 Task: Create a rule from the Agile list, Priority changed -> Complete task in the project AccuTrack if Priority Cleared then Complete Task
Action: Mouse moved to (58, 239)
Screenshot: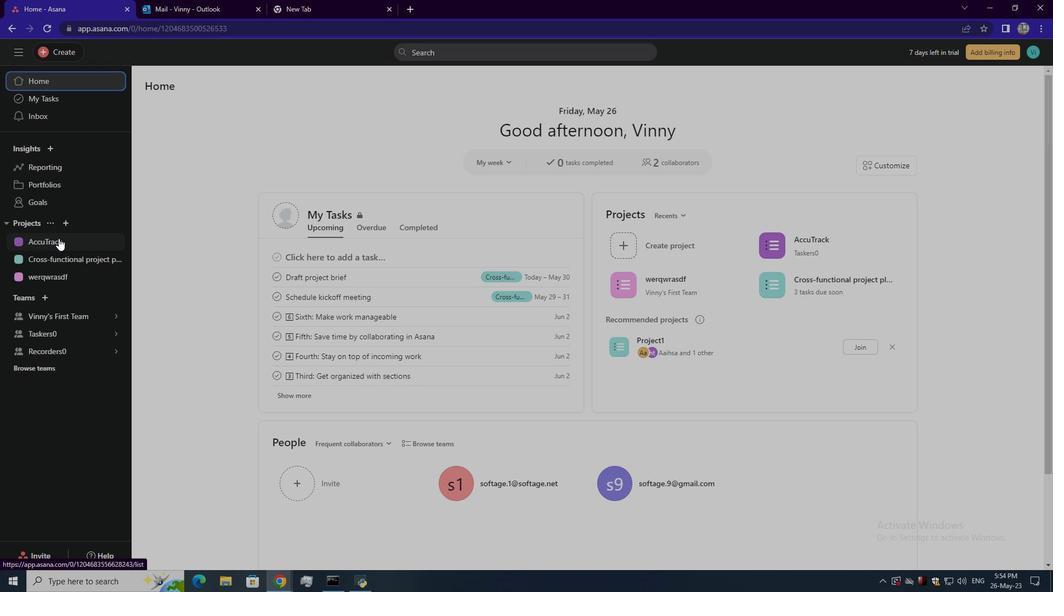 
Action: Mouse pressed left at (58, 239)
Screenshot: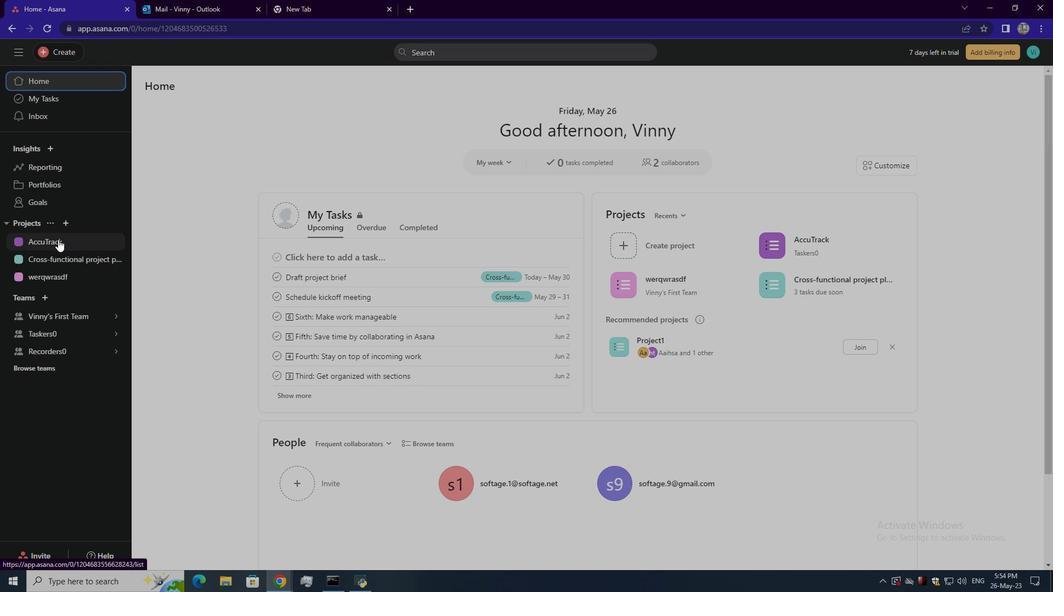 
Action: Mouse moved to (1011, 92)
Screenshot: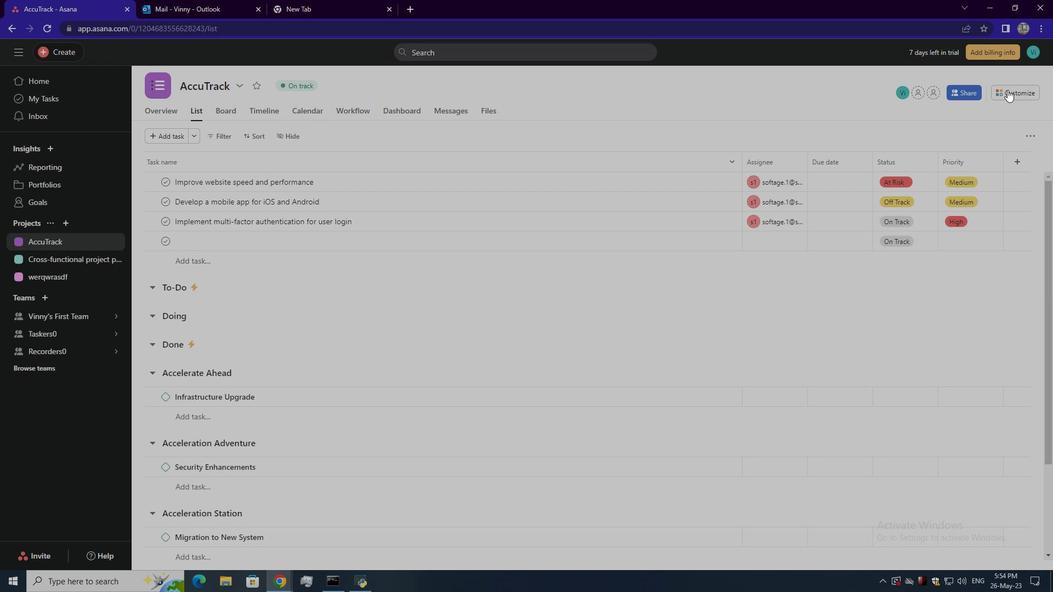 
Action: Mouse pressed left at (1011, 92)
Screenshot: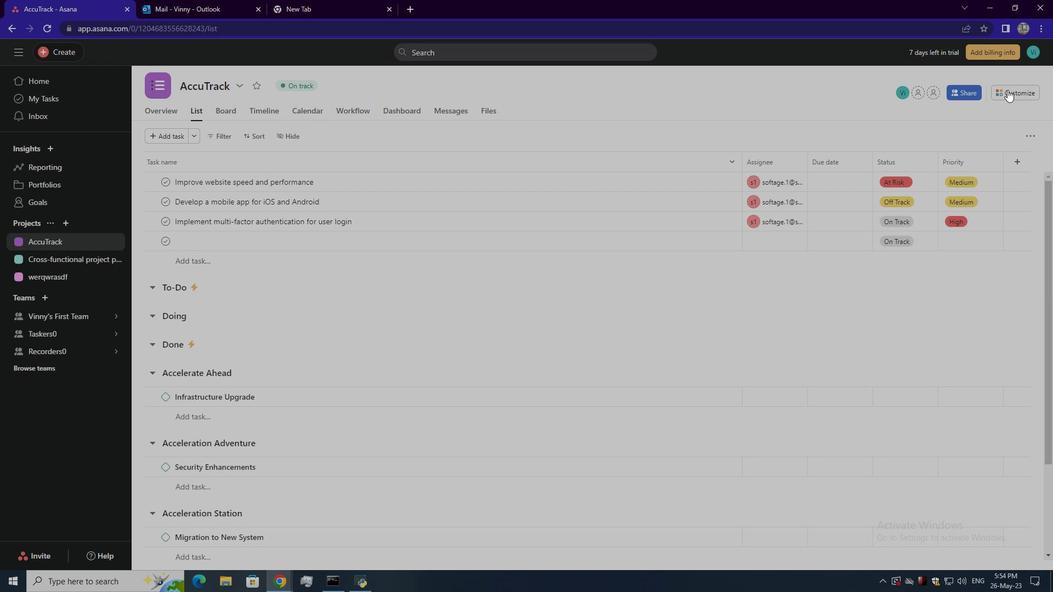 
Action: Mouse moved to (825, 248)
Screenshot: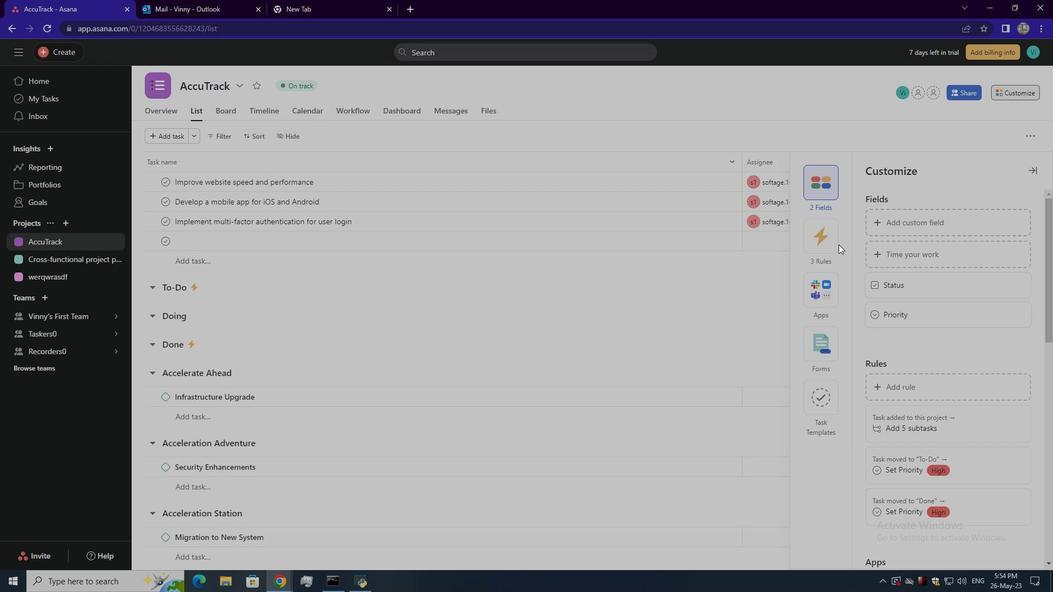 
Action: Mouse pressed left at (825, 248)
Screenshot: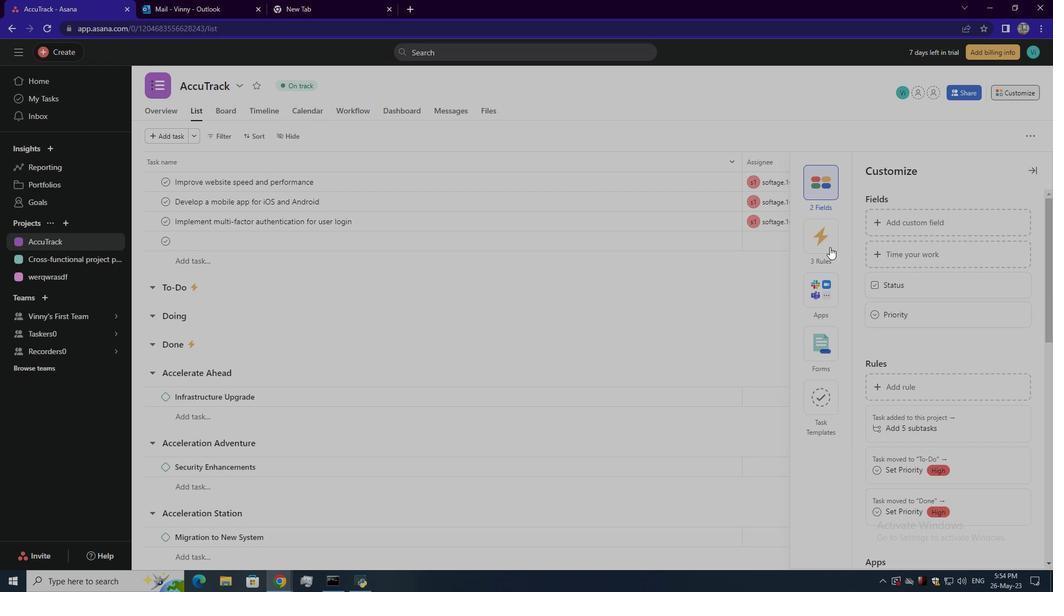 
Action: Mouse moved to (899, 220)
Screenshot: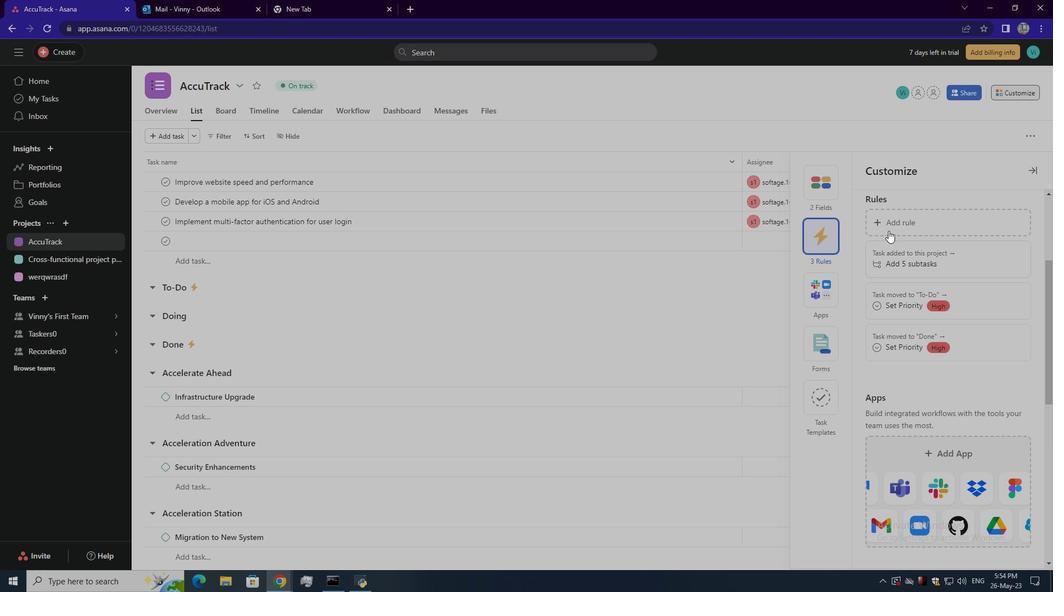 
Action: Mouse pressed left at (899, 220)
Screenshot: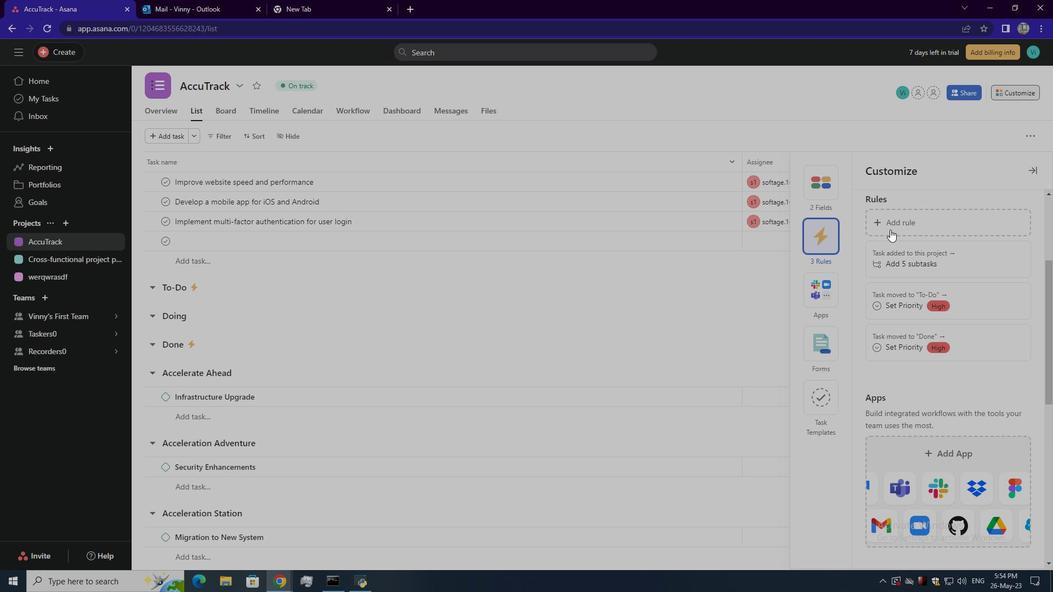 
Action: Mouse moved to (218, 165)
Screenshot: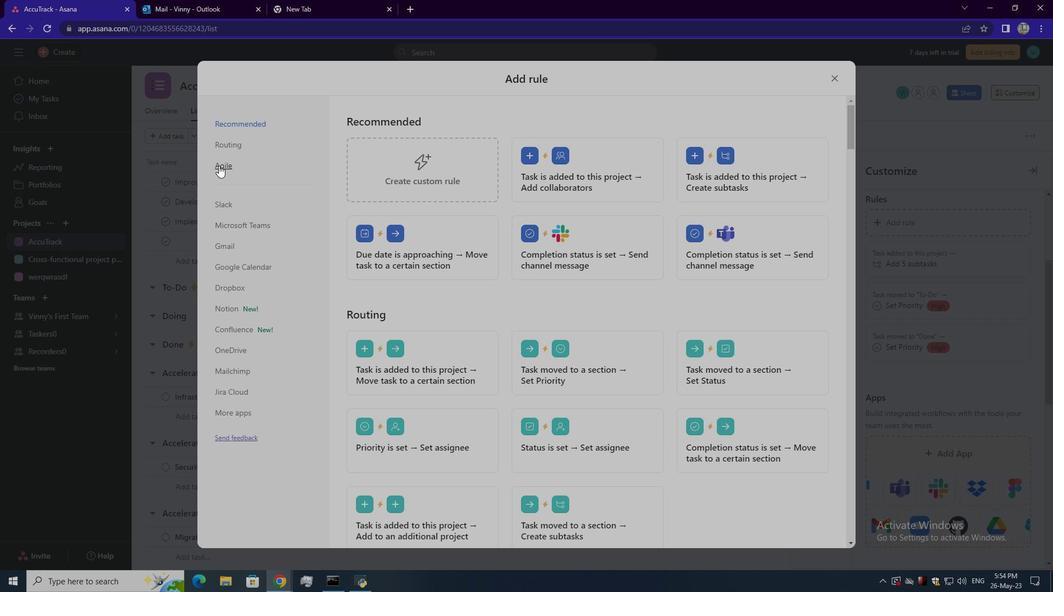 
Action: Mouse pressed left at (218, 165)
Screenshot: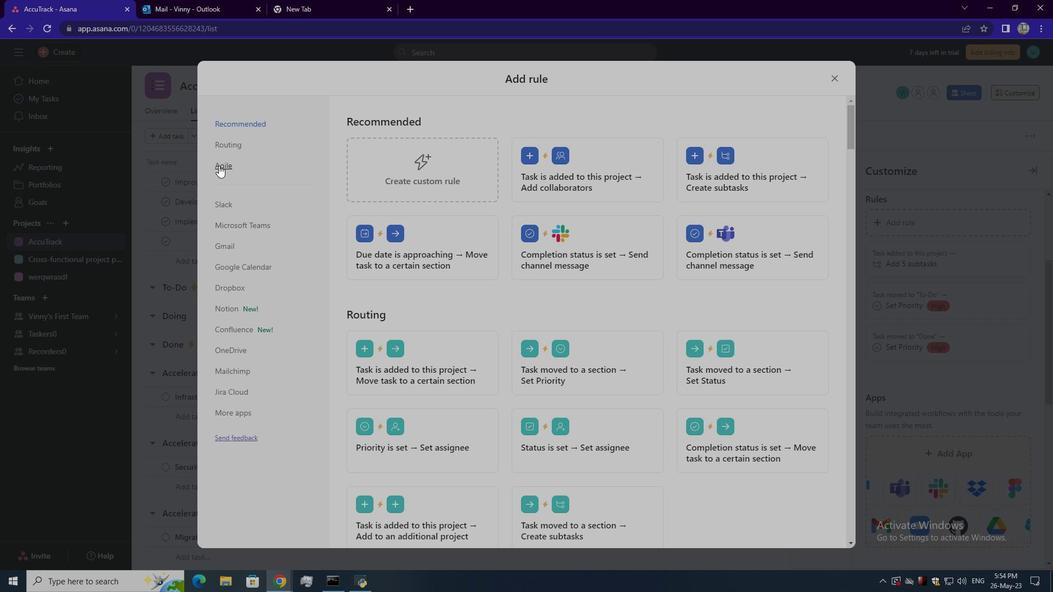
Action: Mouse moved to (448, 177)
Screenshot: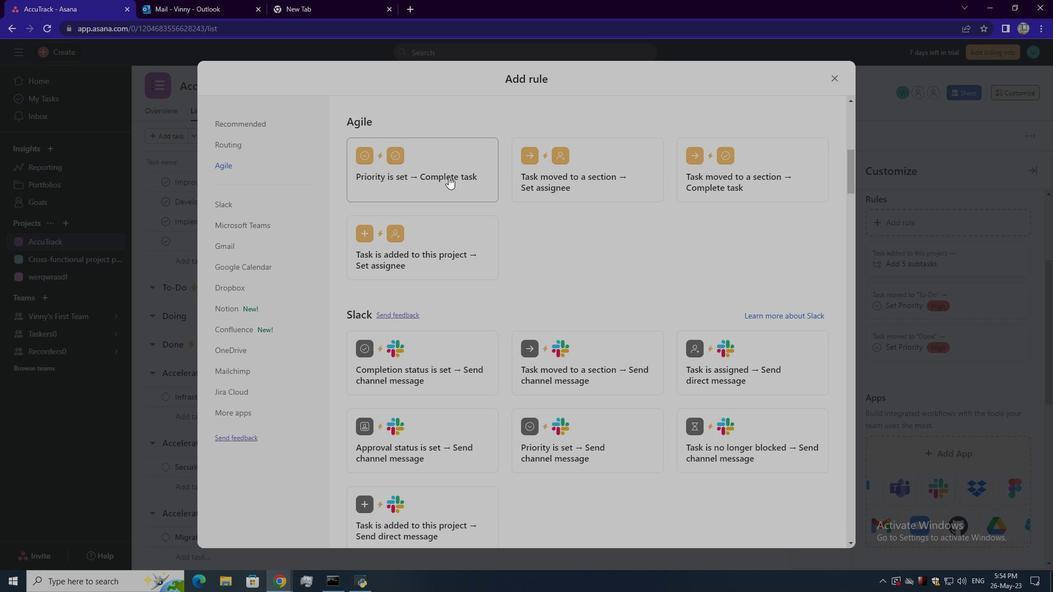 
Action: Mouse pressed left at (448, 177)
Screenshot: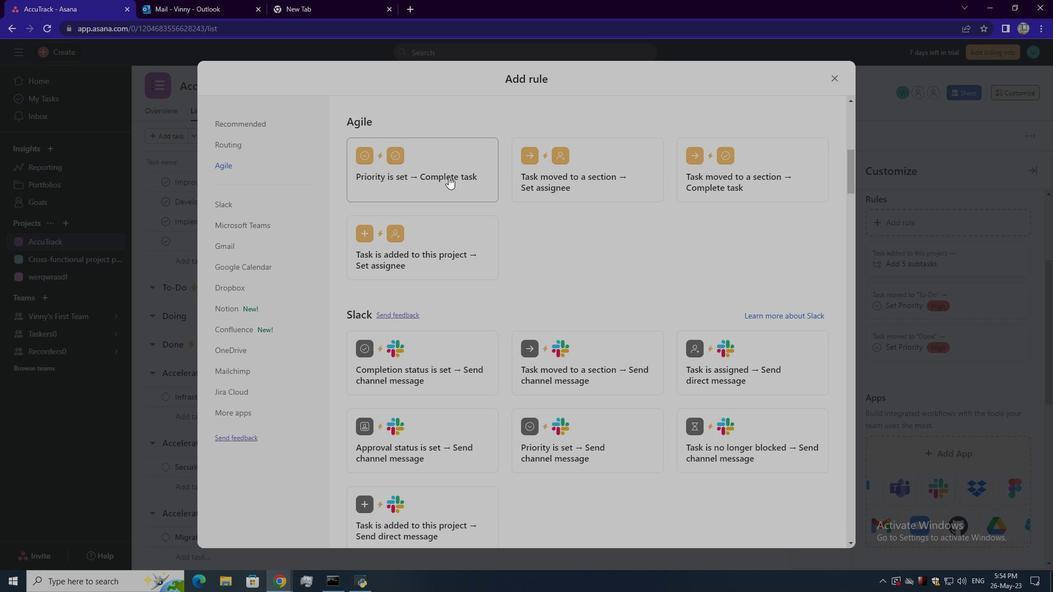 
Action: Mouse moved to (712, 192)
Screenshot: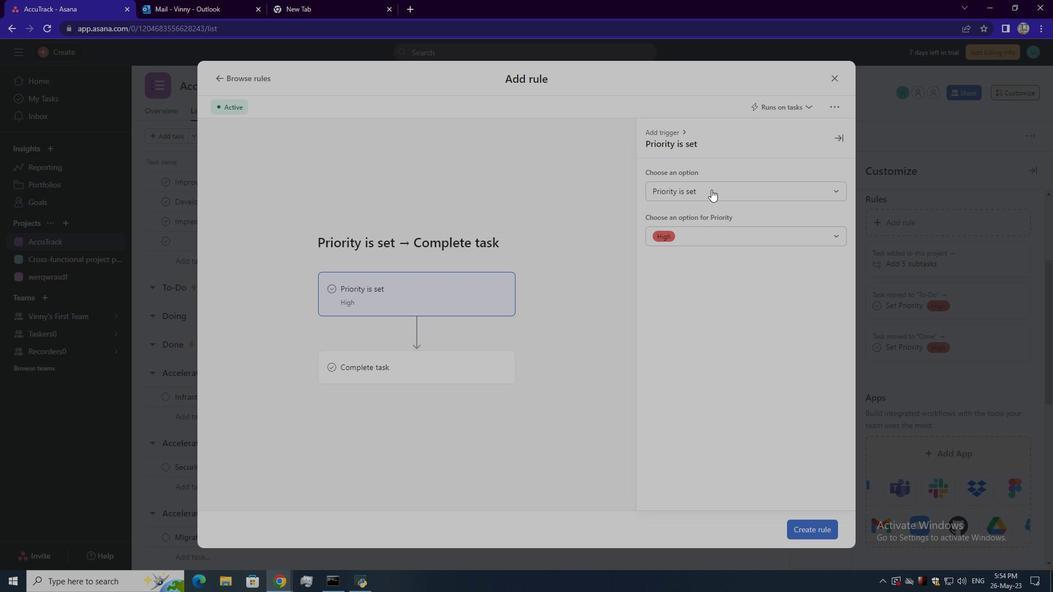 
Action: Mouse pressed left at (712, 192)
Screenshot: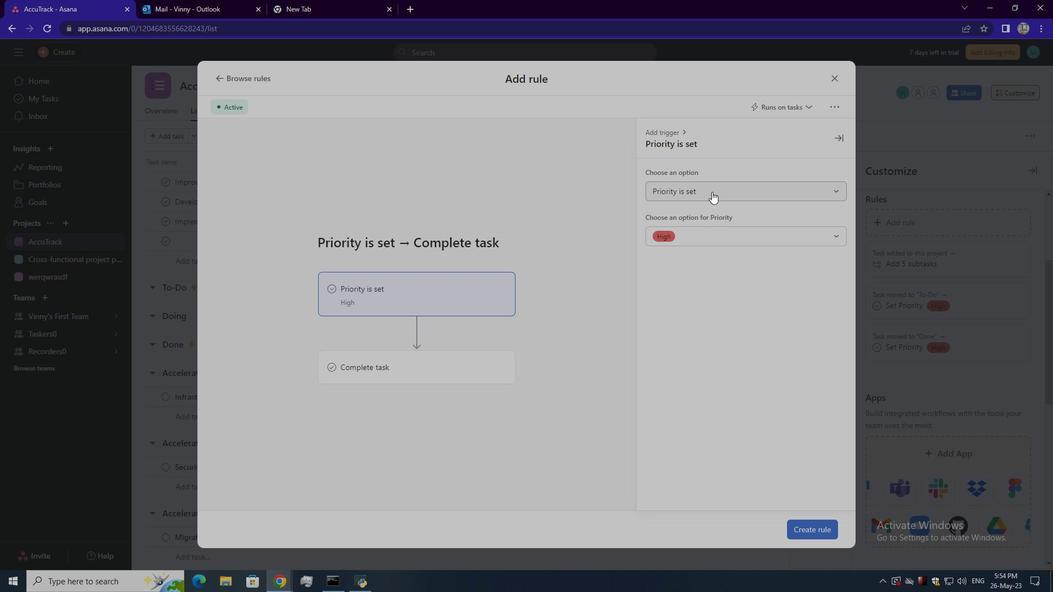 
Action: Mouse moved to (709, 232)
Screenshot: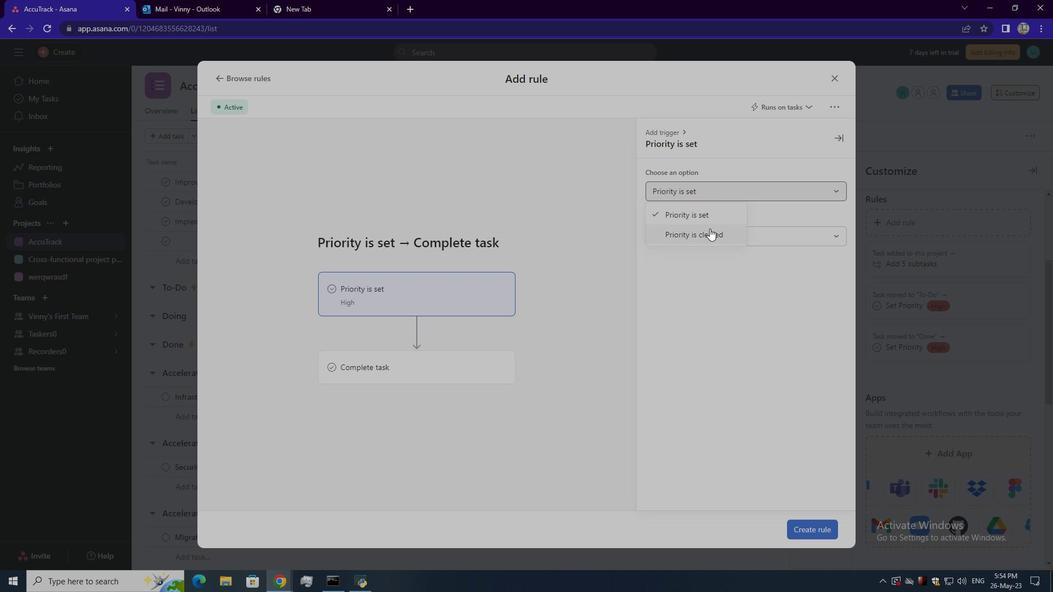 
Action: Mouse pressed left at (709, 232)
Screenshot: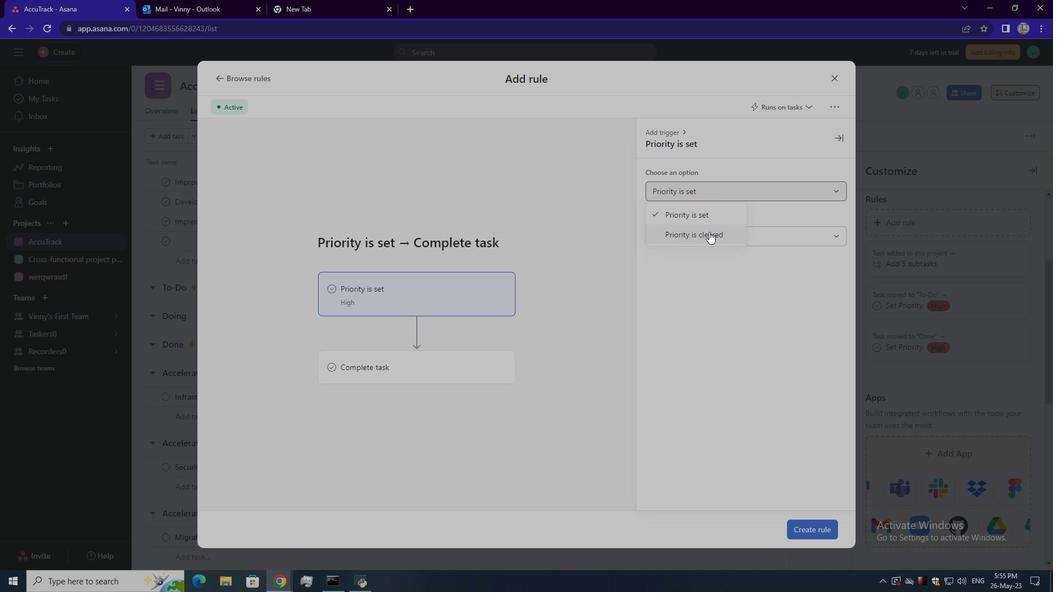 
Action: Mouse moved to (479, 355)
Screenshot: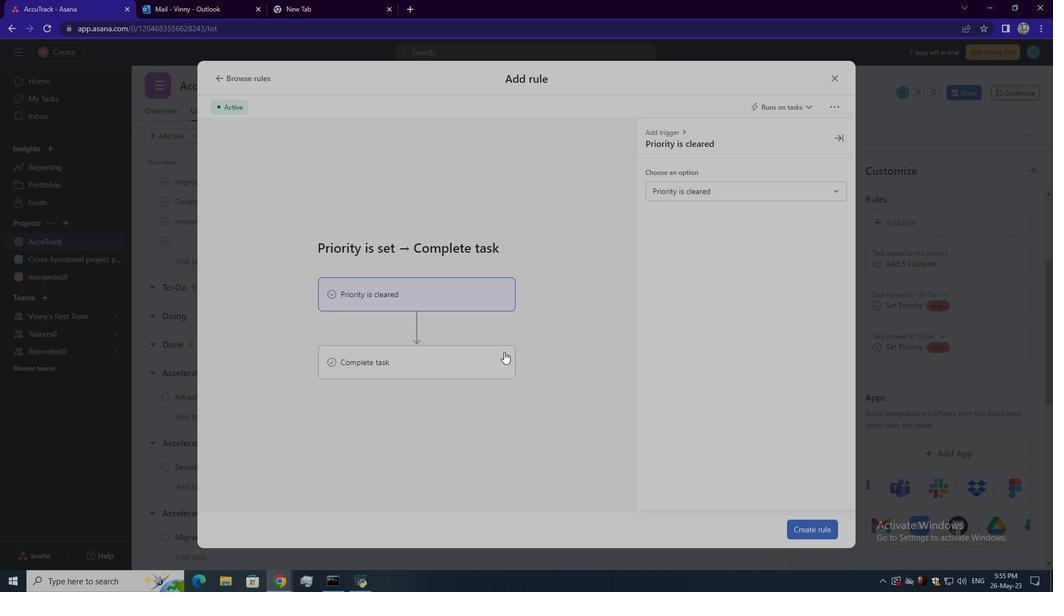
Action: Mouse pressed left at (479, 355)
Screenshot: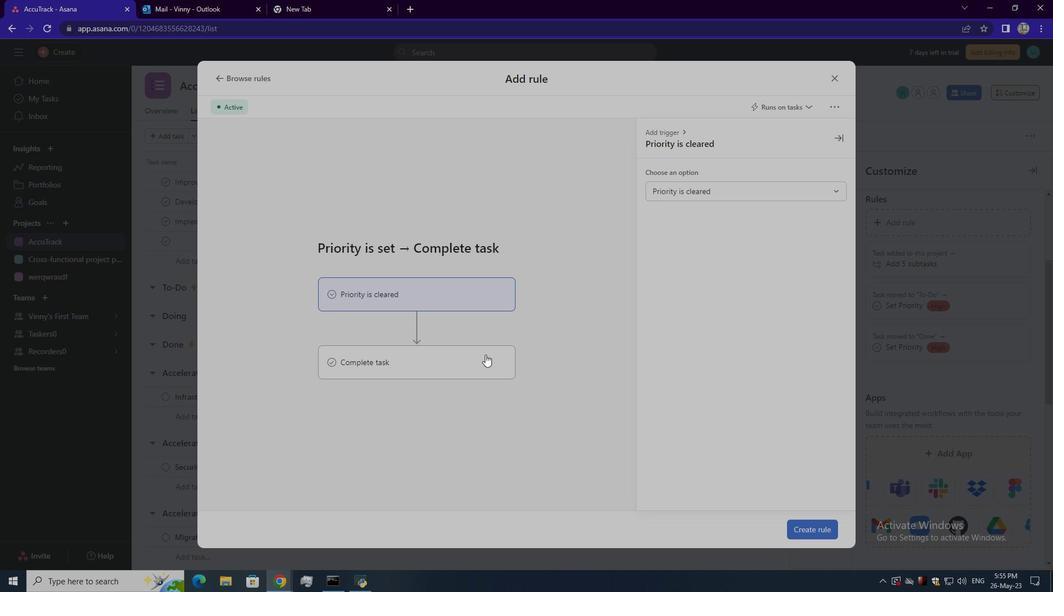 
Action: Mouse moved to (712, 184)
Screenshot: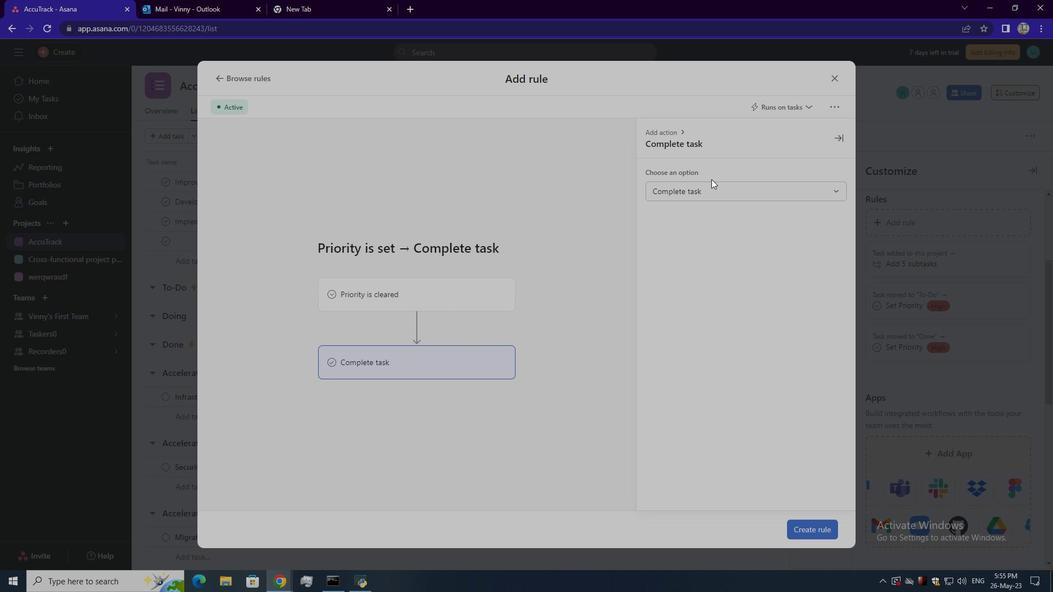 
Action: Mouse pressed left at (712, 184)
Screenshot: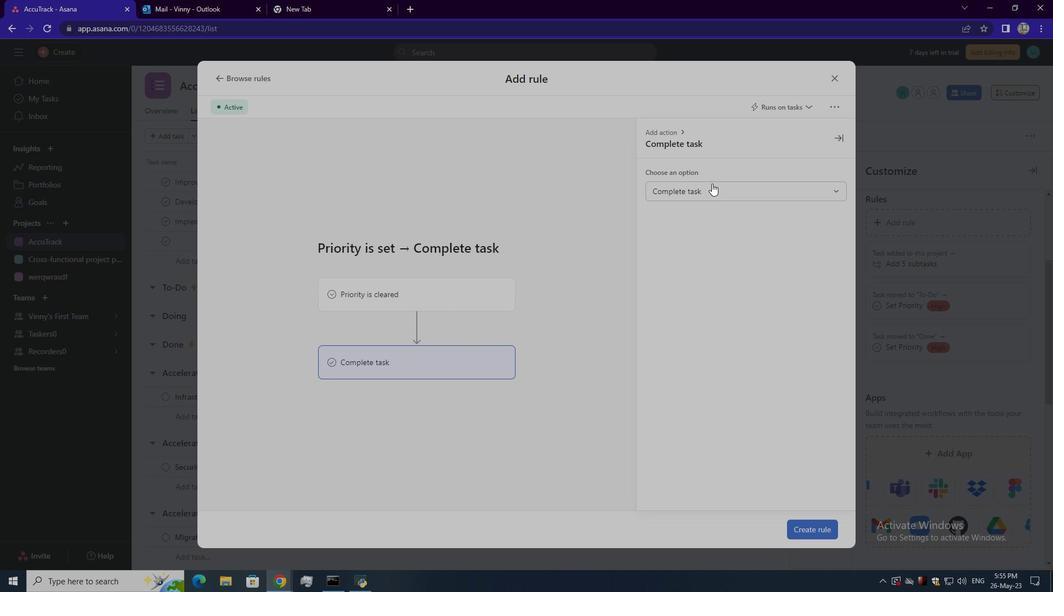 
Action: Mouse moved to (702, 210)
Screenshot: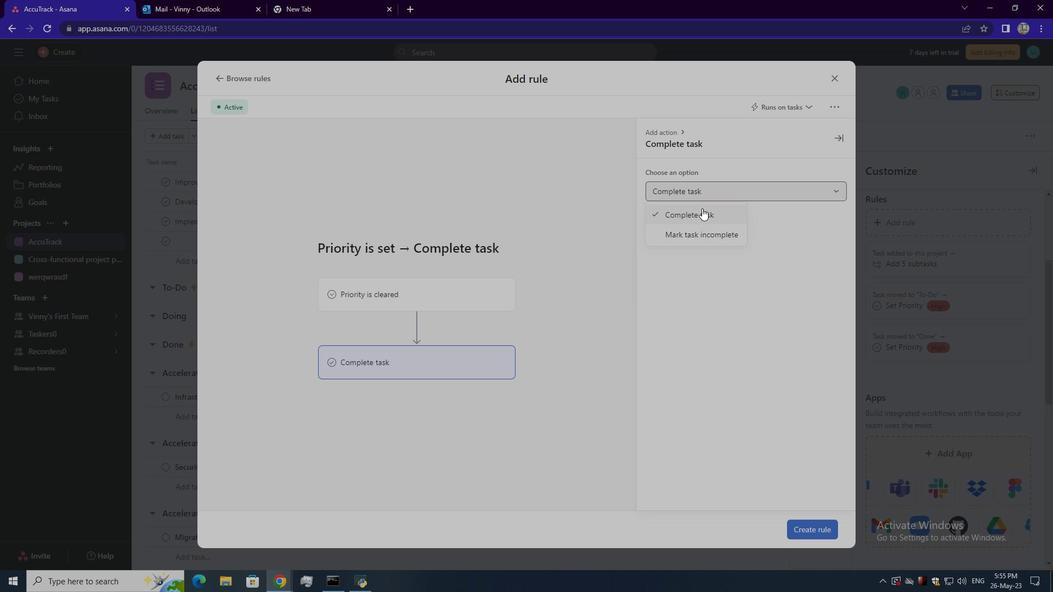 
Action: Mouse pressed left at (702, 210)
Screenshot: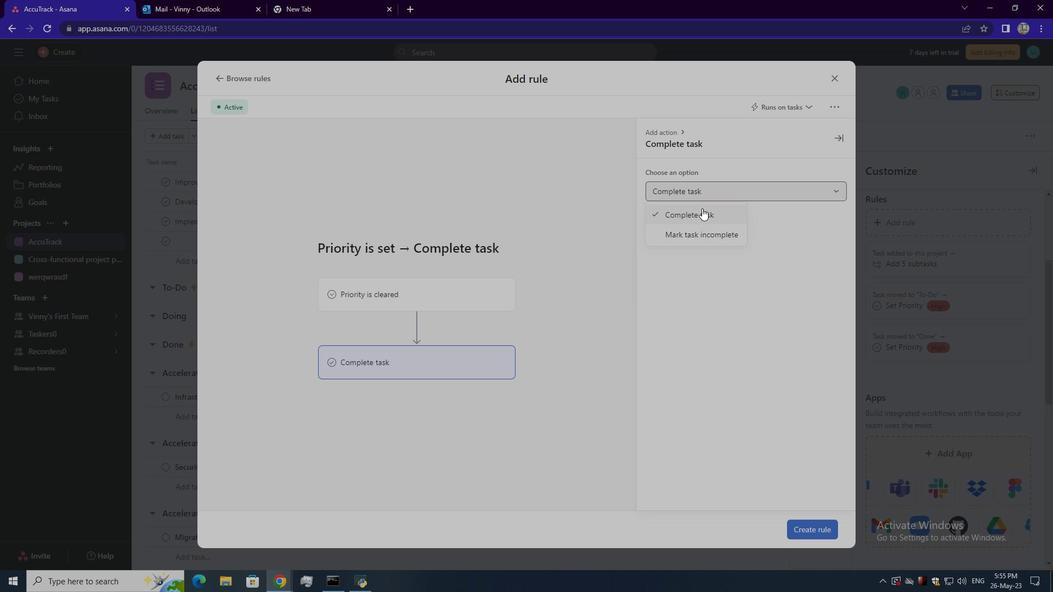 
Action: Mouse moved to (817, 533)
Screenshot: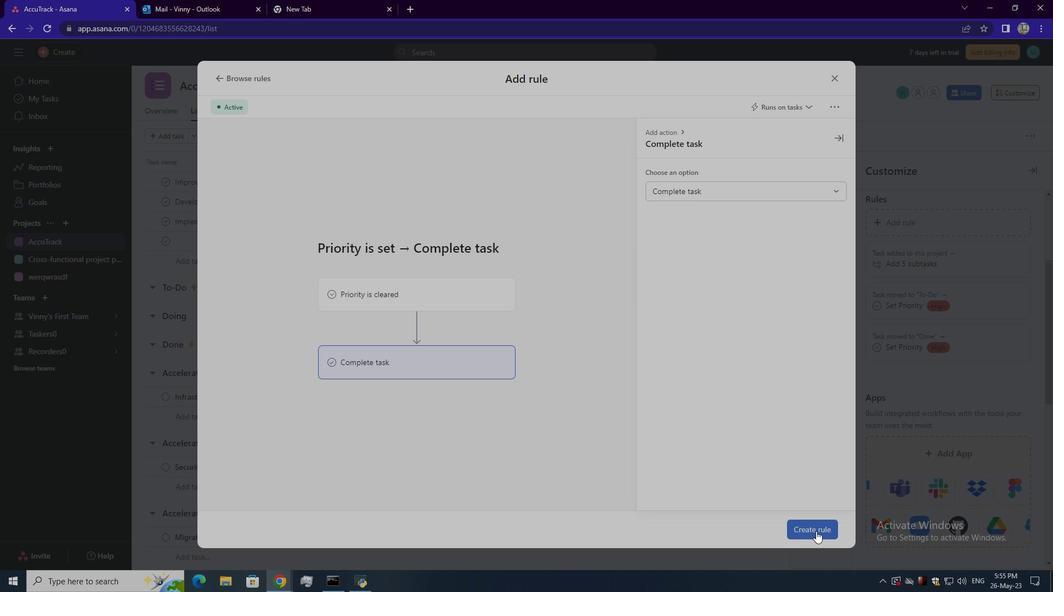 
Action: Mouse pressed left at (817, 533)
Screenshot: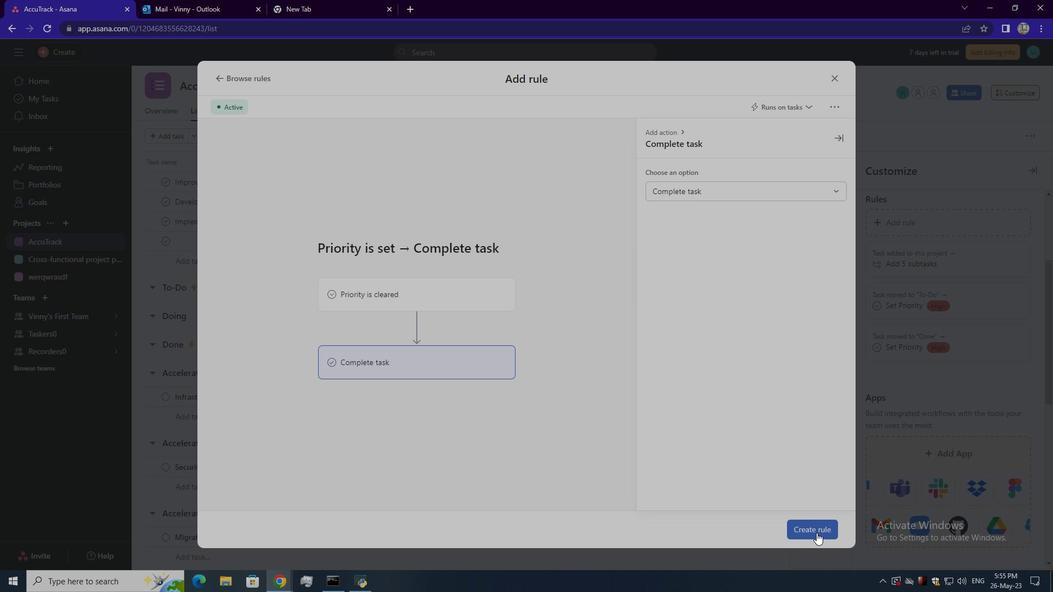 
Action: Mouse moved to (817, 533)
Screenshot: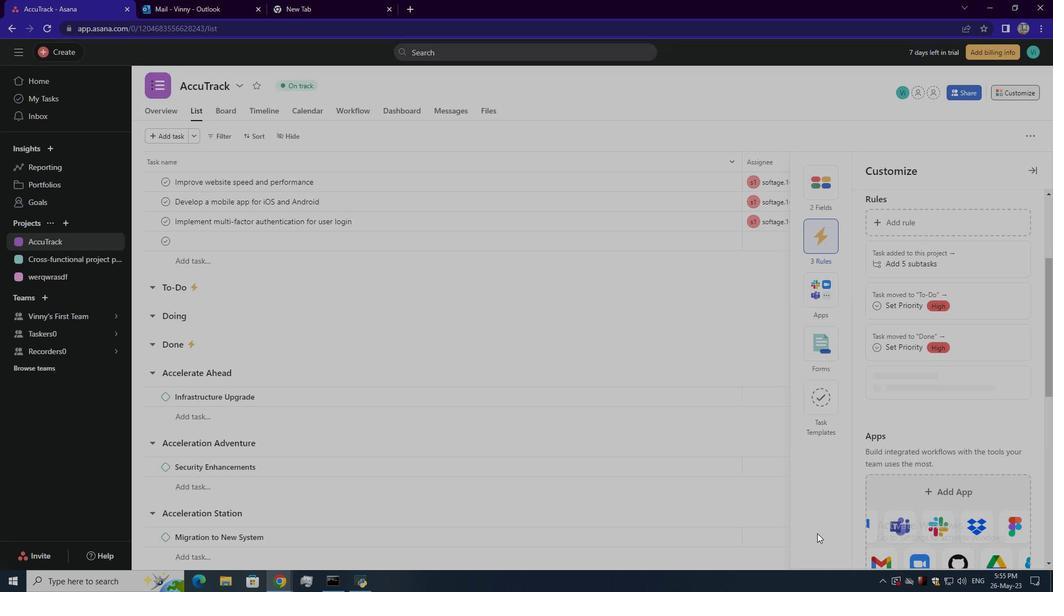 
